 Task: Add the action and set the due date to 2 days later.
Action: Mouse moved to (629, 178)
Screenshot: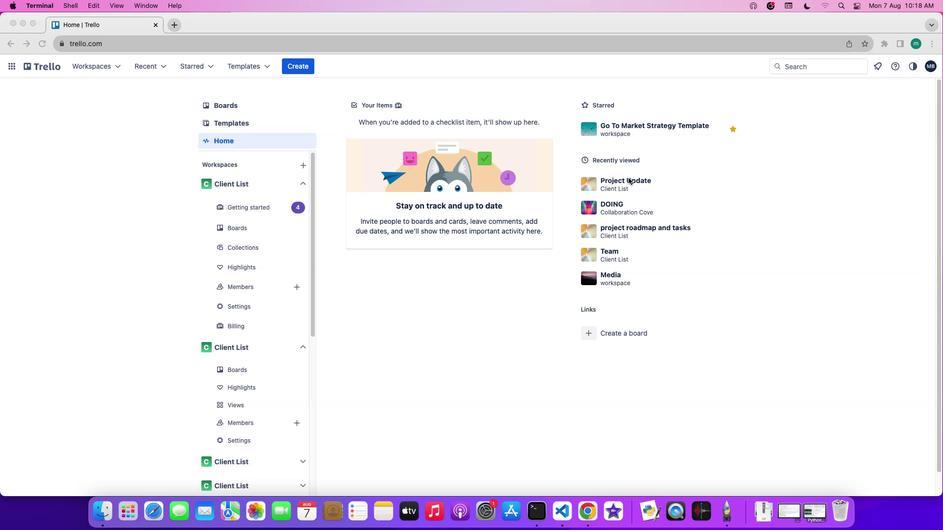 
Action: Mouse pressed left at (629, 178)
Screenshot: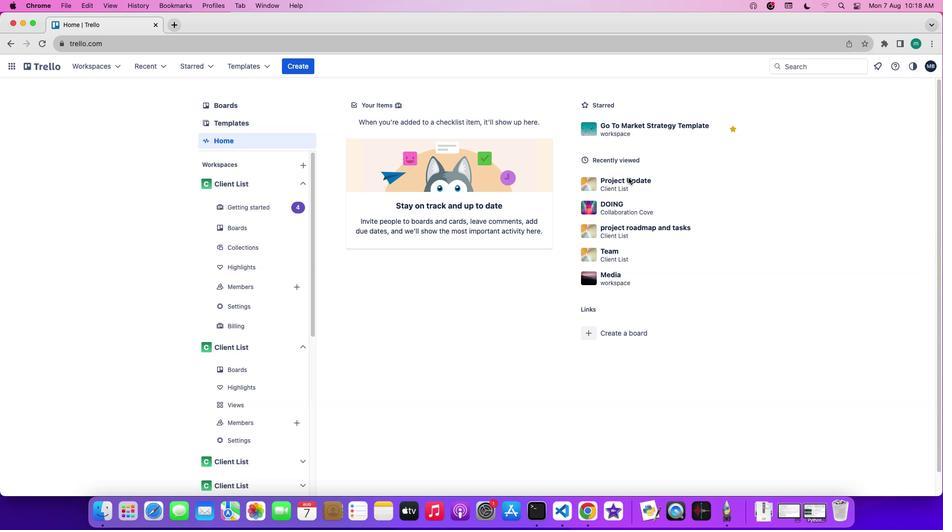 
Action: Mouse pressed left at (629, 178)
Screenshot: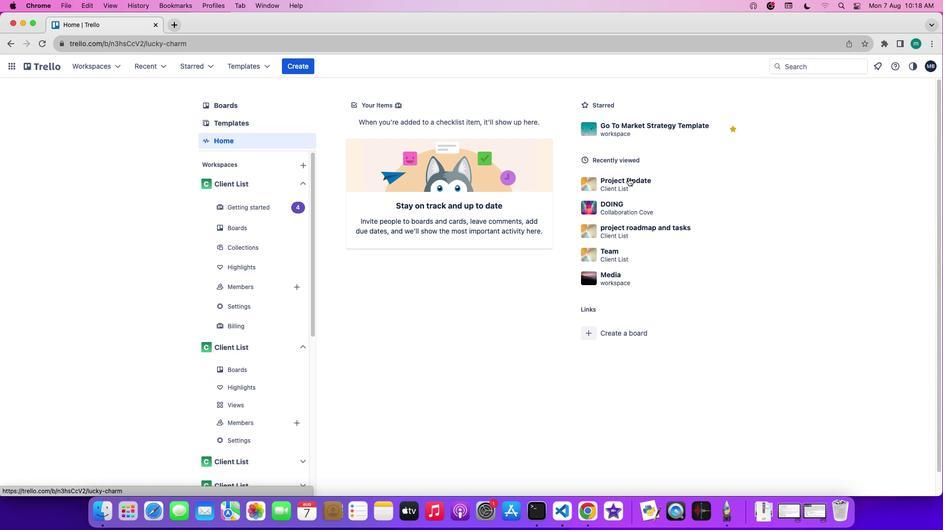 
Action: Mouse moved to (249, 135)
Screenshot: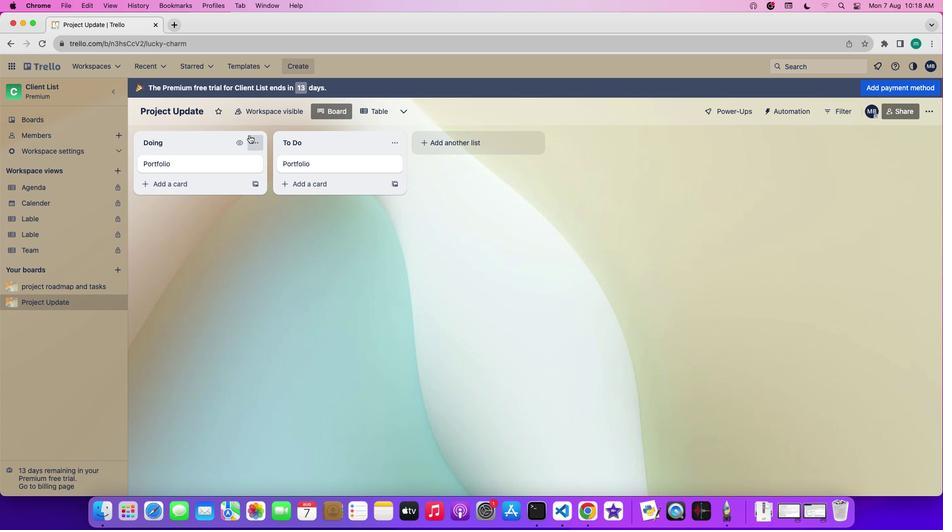 
Action: Mouse pressed left at (249, 135)
Screenshot: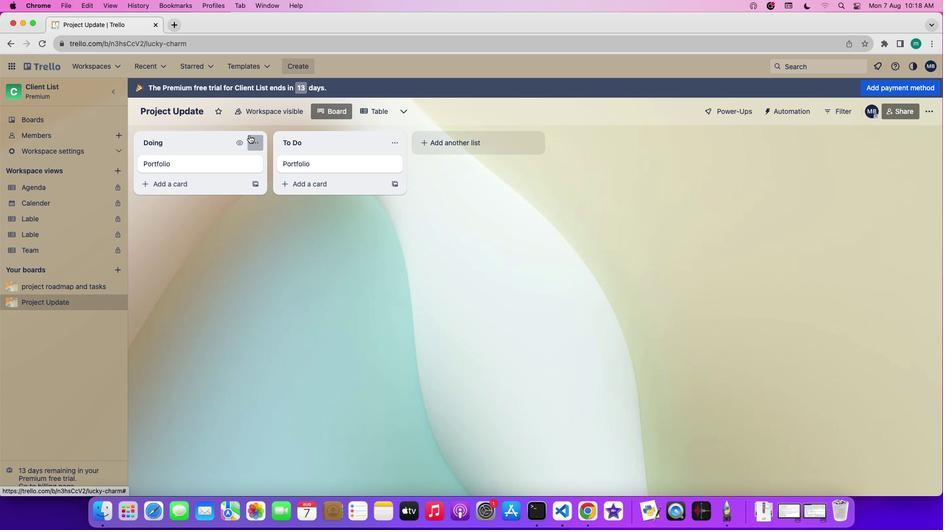 
Action: Mouse moved to (274, 268)
Screenshot: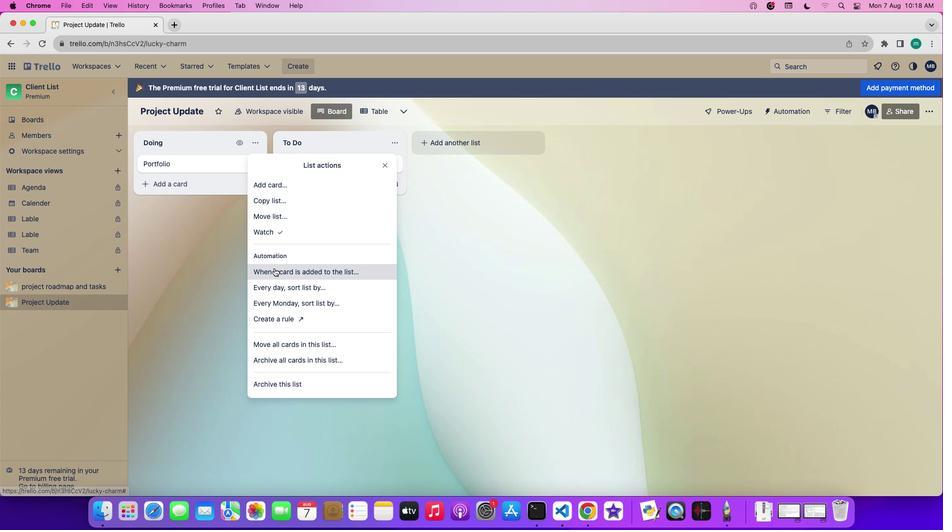 
Action: Mouse pressed left at (274, 268)
Screenshot: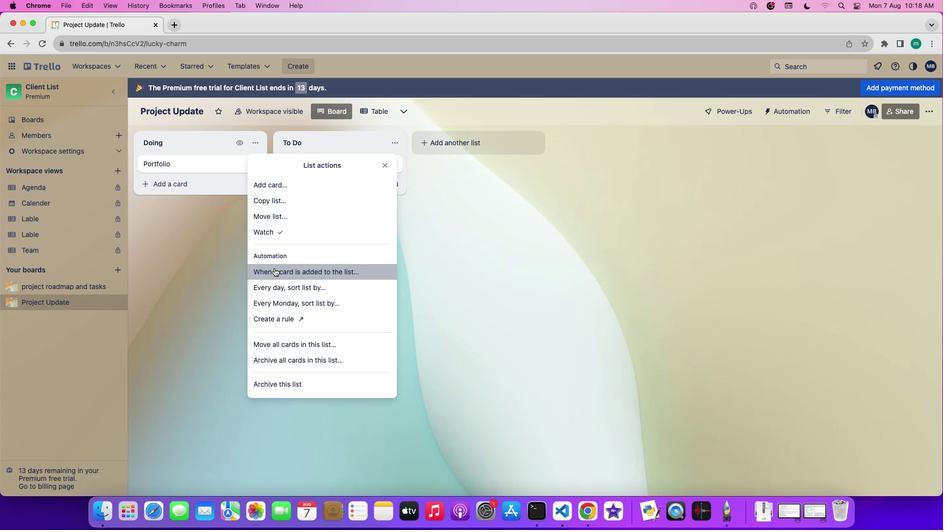 
Action: Mouse moved to (276, 274)
Screenshot: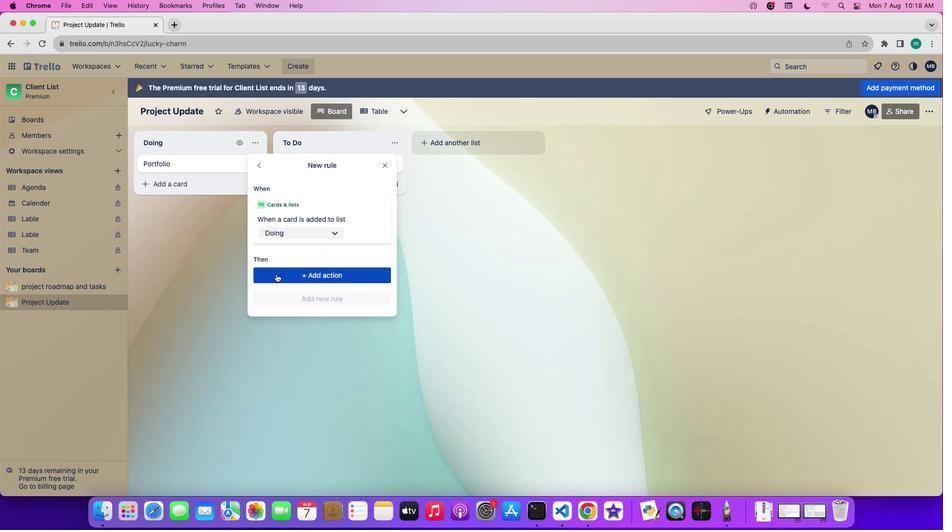 
Action: Mouse pressed left at (276, 274)
Screenshot: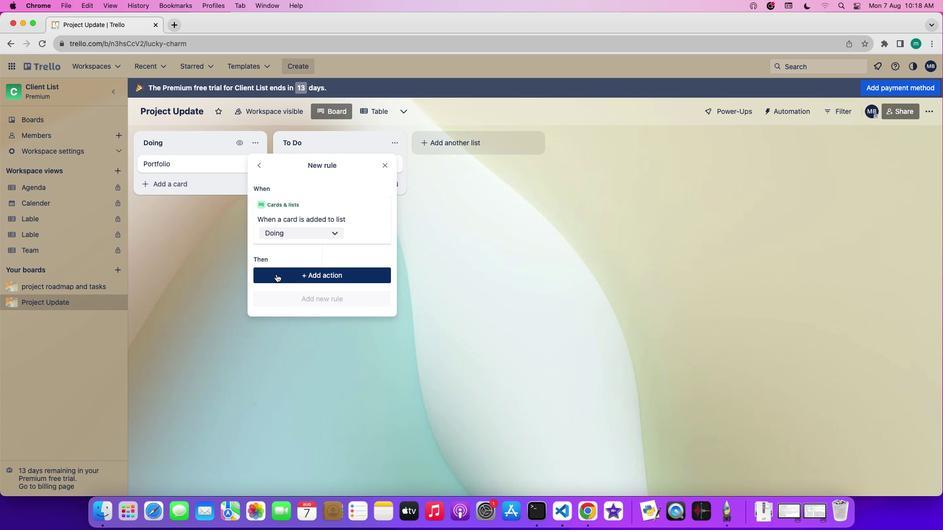 
Action: Mouse pressed left at (276, 274)
Screenshot: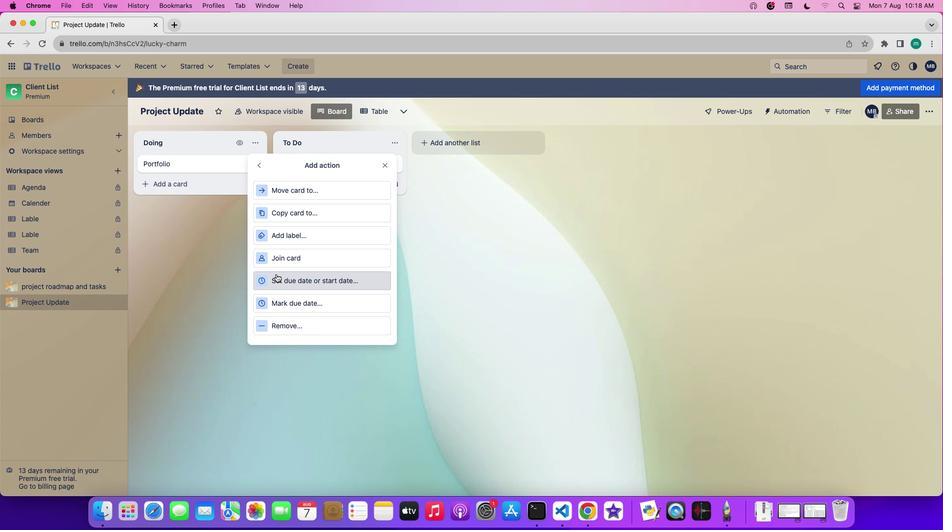 
Action: Mouse moved to (332, 288)
Screenshot: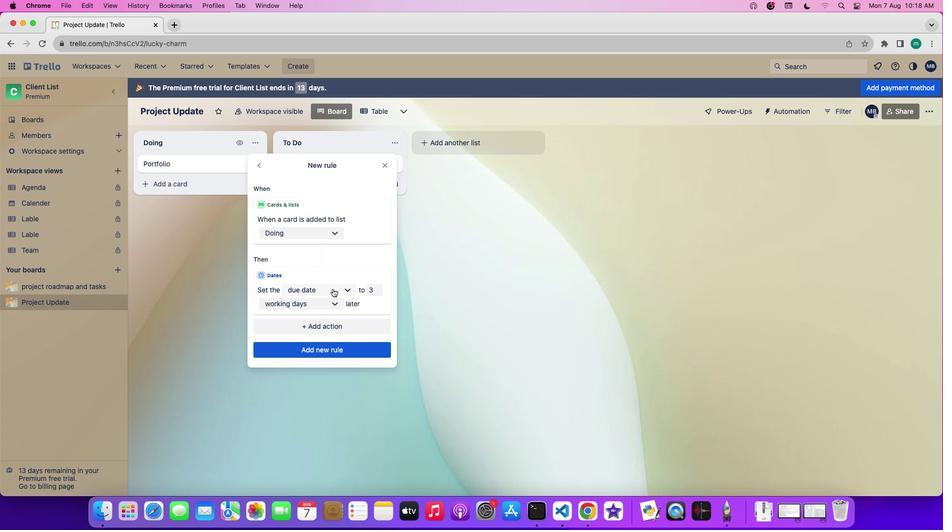 
Action: Mouse pressed left at (332, 288)
Screenshot: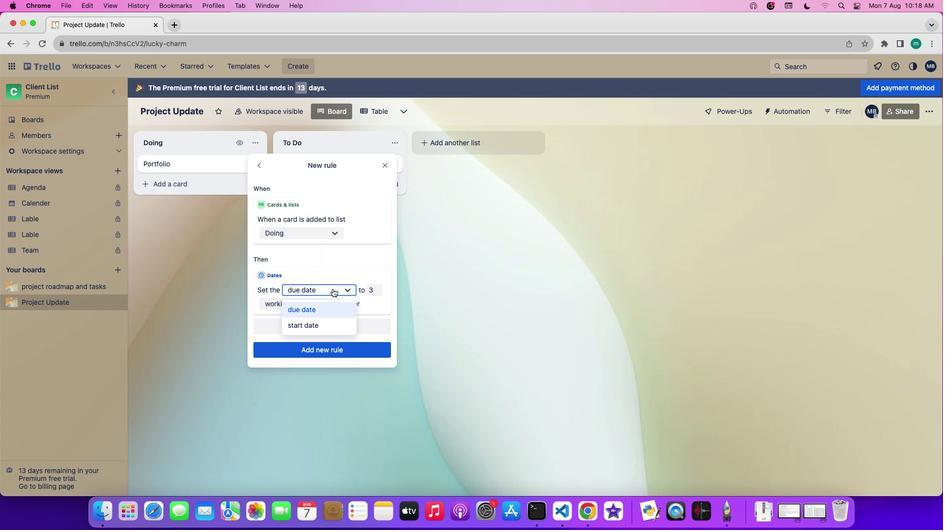
Action: Mouse moved to (336, 308)
Screenshot: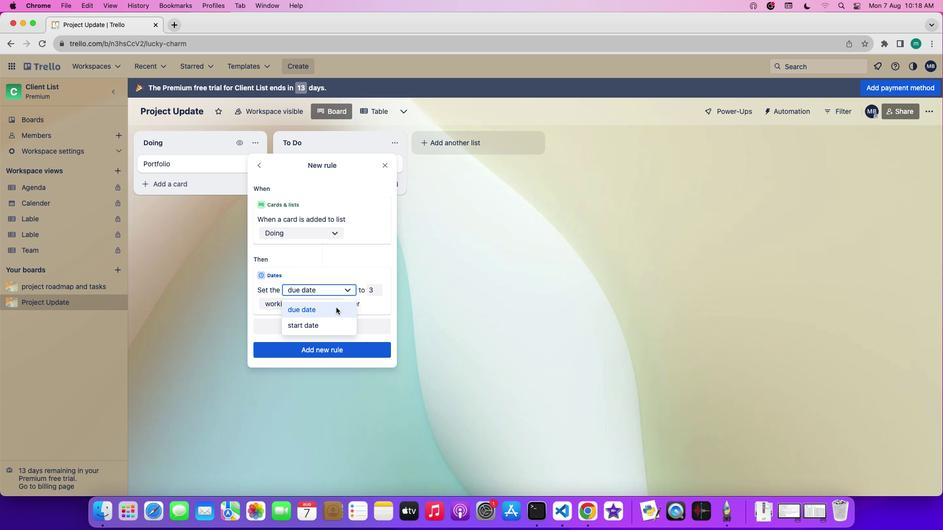
Action: Mouse pressed left at (336, 308)
Screenshot: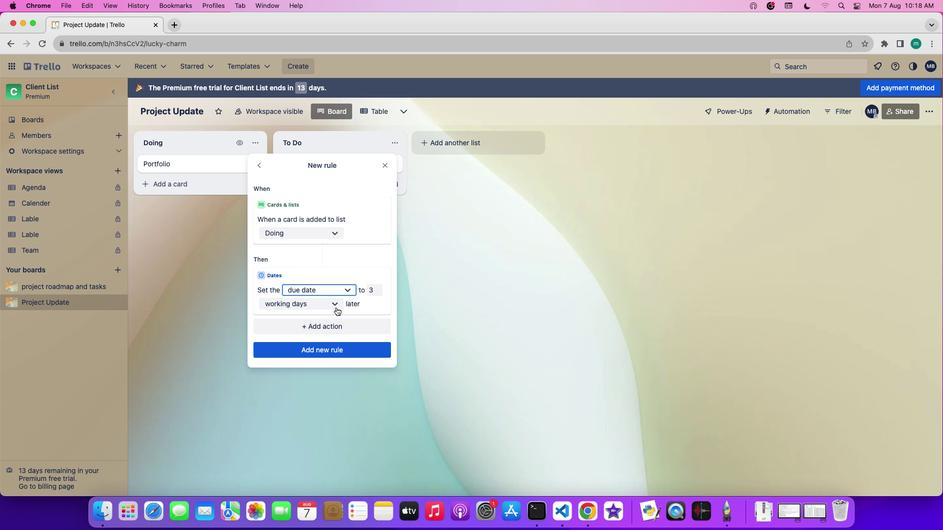 
Action: Mouse moved to (380, 287)
Screenshot: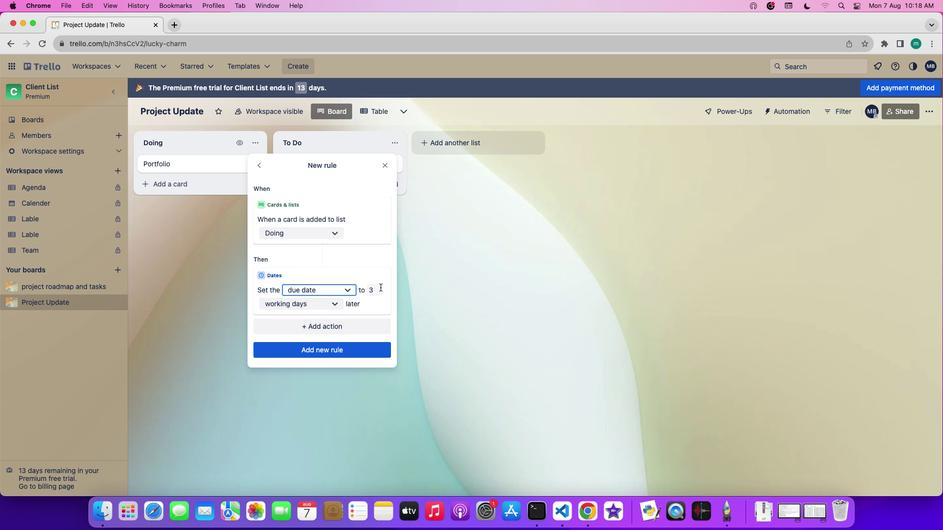 
Action: Mouse pressed left at (380, 287)
Screenshot: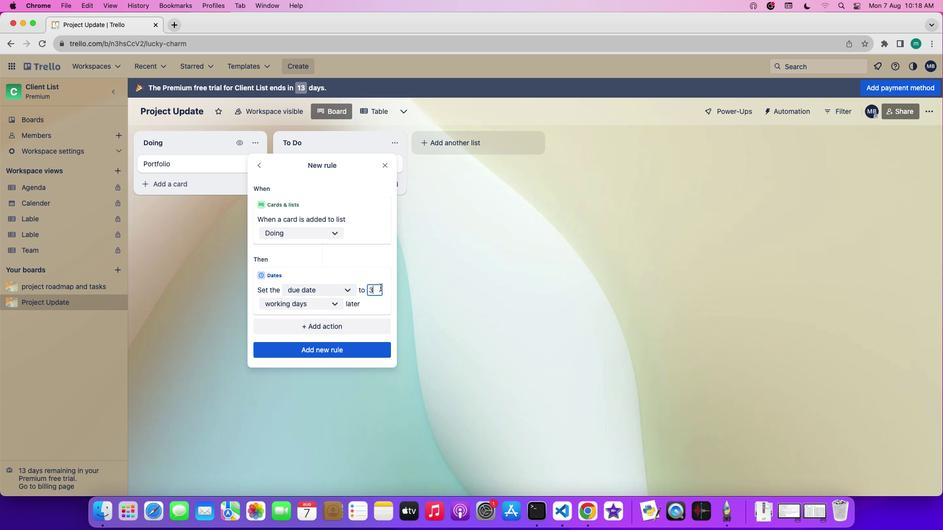 
Action: Key pressed Key.backspace'2'
Screenshot: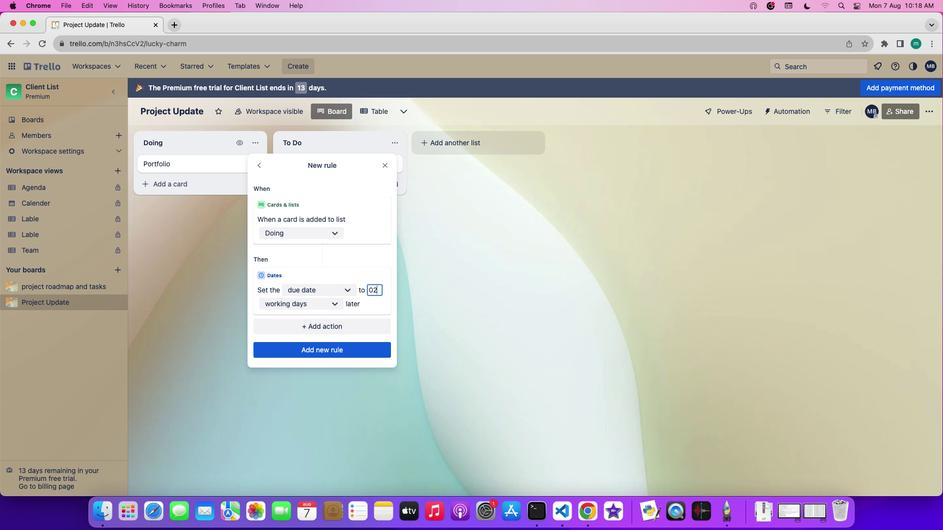 
Action: Mouse moved to (322, 306)
Screenshot: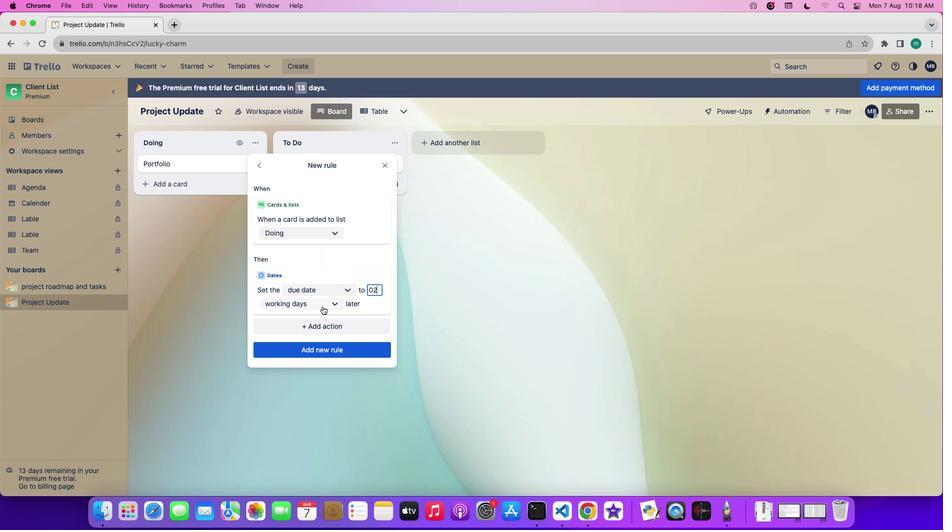 
Action: Mouse pressed left at (322, 306)
Screenshot: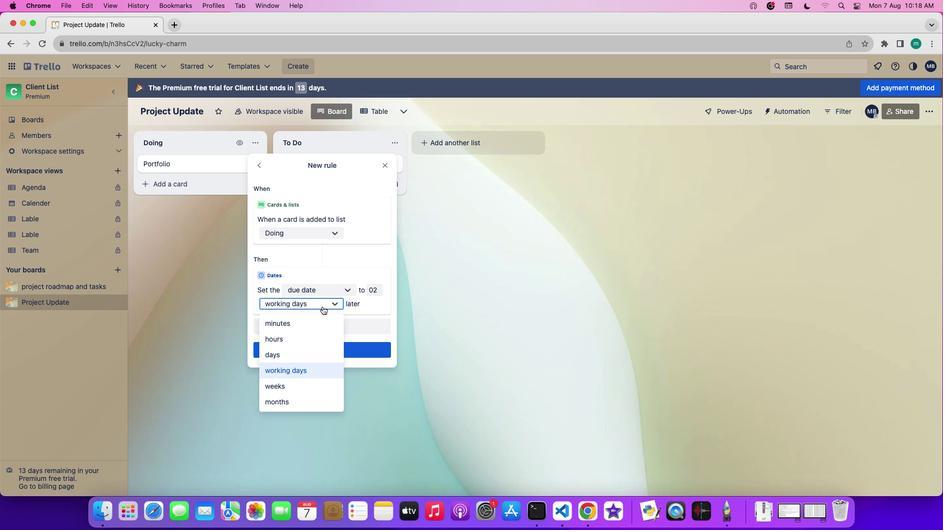 
Action: Mouse moved to (311, 355)
Screenshot: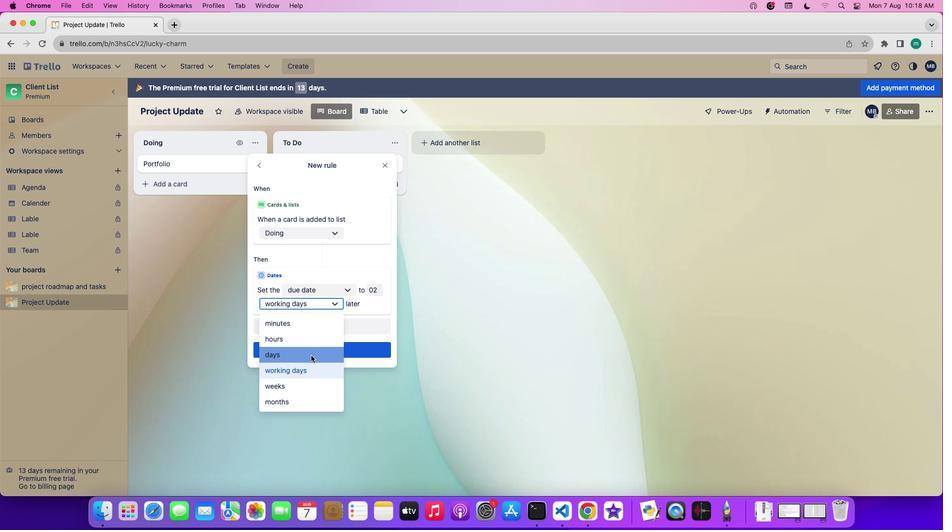 
Action: Mouse pressed left at (311, 355)
Screenshot: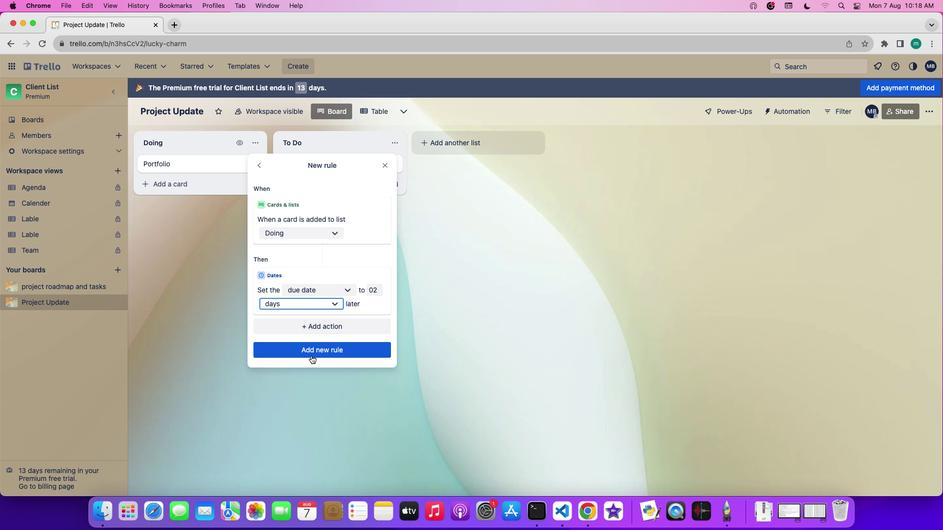
Action: Mouse moved to (352, 304)
Screenshot: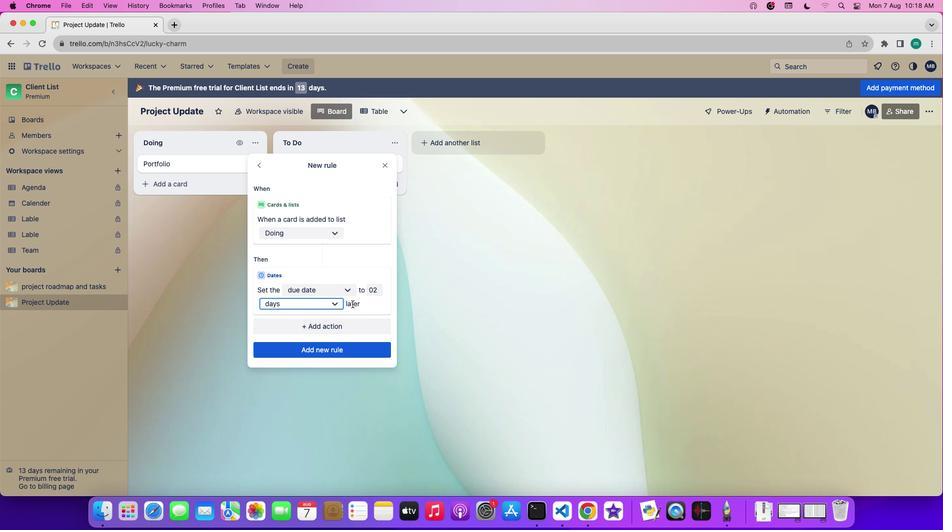 
